 Task: Add Don Francisco's Hawaiian Hazelnut Flavored Single Serve Coffee Pods to the cart.
Action: Mouse pressed left at (18, 119)
Screenshot: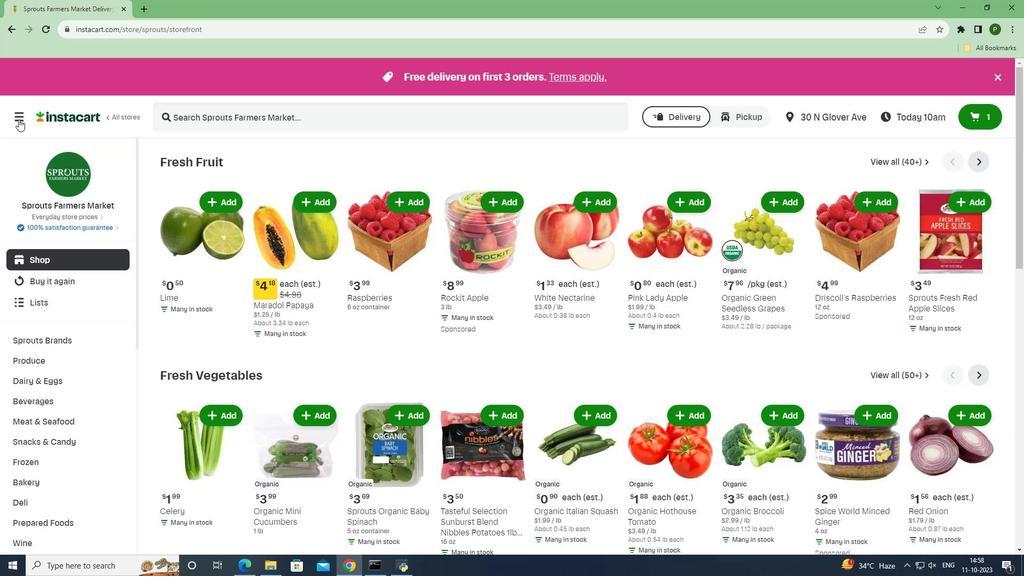 
Action: Mouse moved to (46, 282)
Screenshot: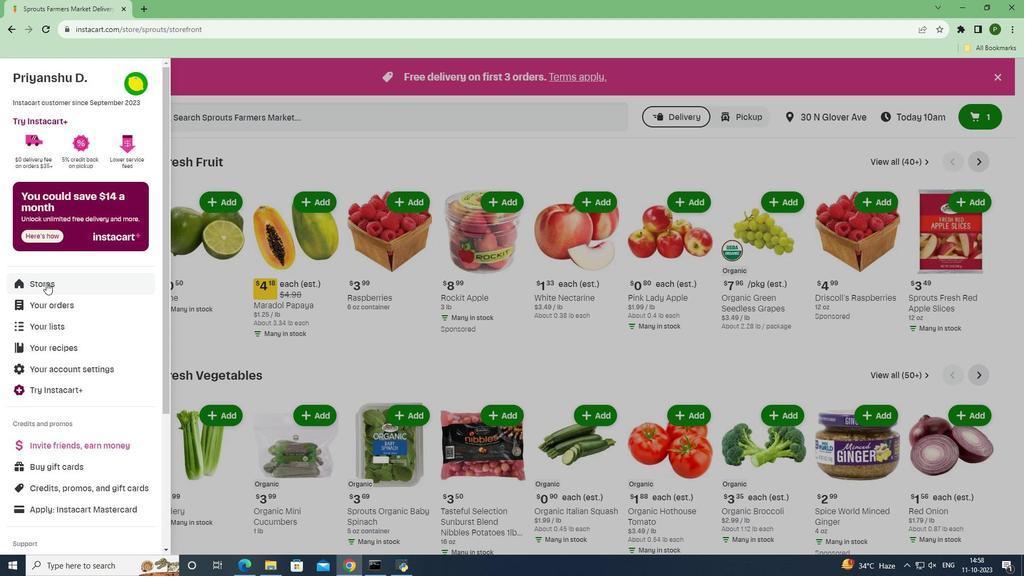 
Action: Mouse pressed left at (46, 282)
Screenshot: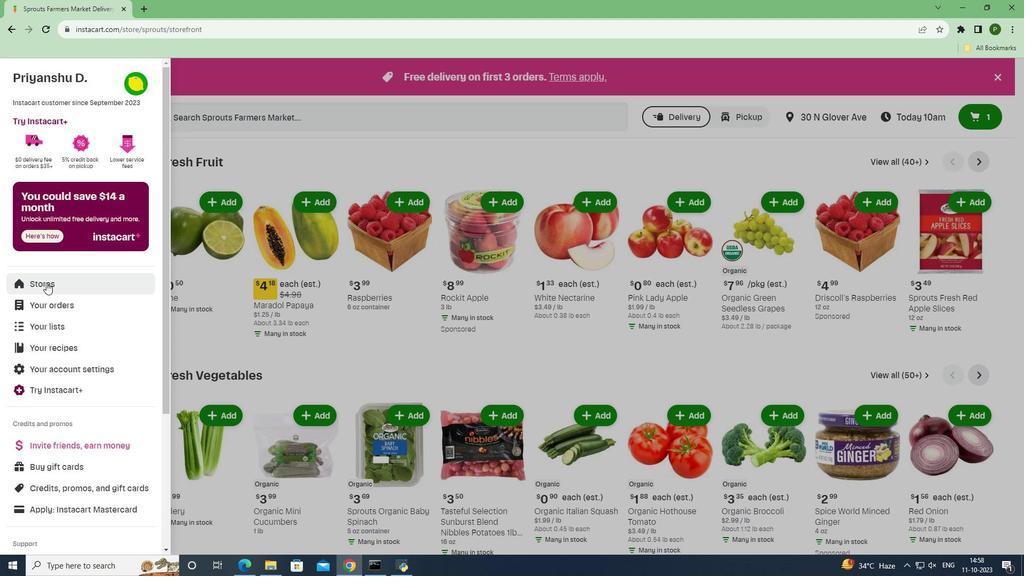 
Action: Mouse moved to (232, 131)
Screenshot: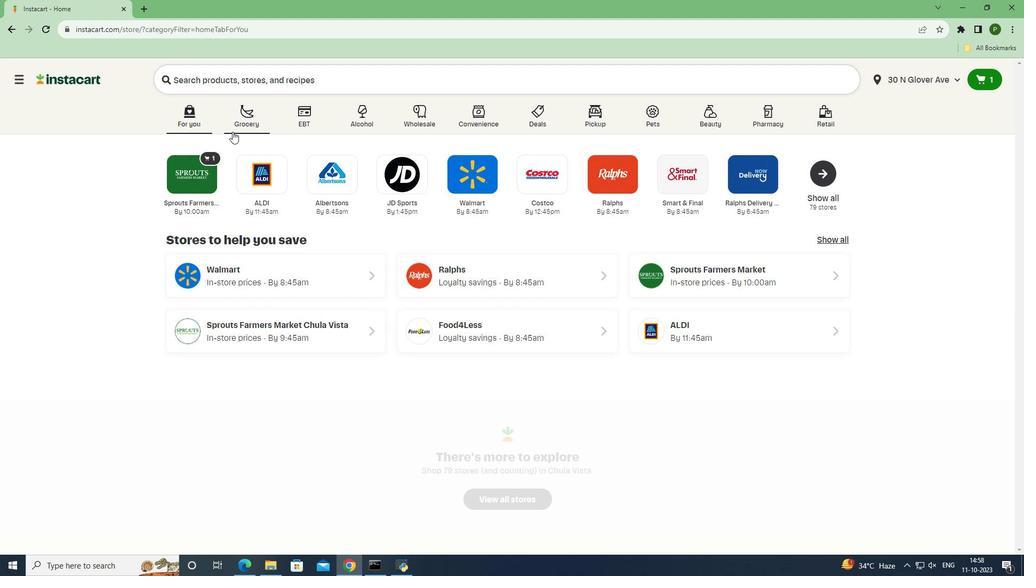 
Action: Mouse pressed left at (232, 131)
Screenshot: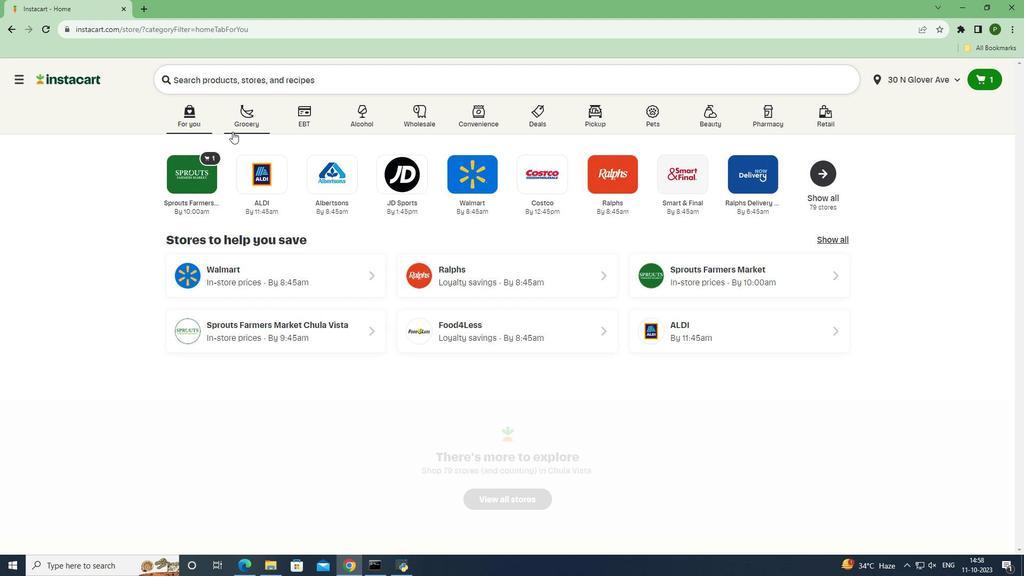 
Action: Mouse moved to (342, 201)
Screenshot: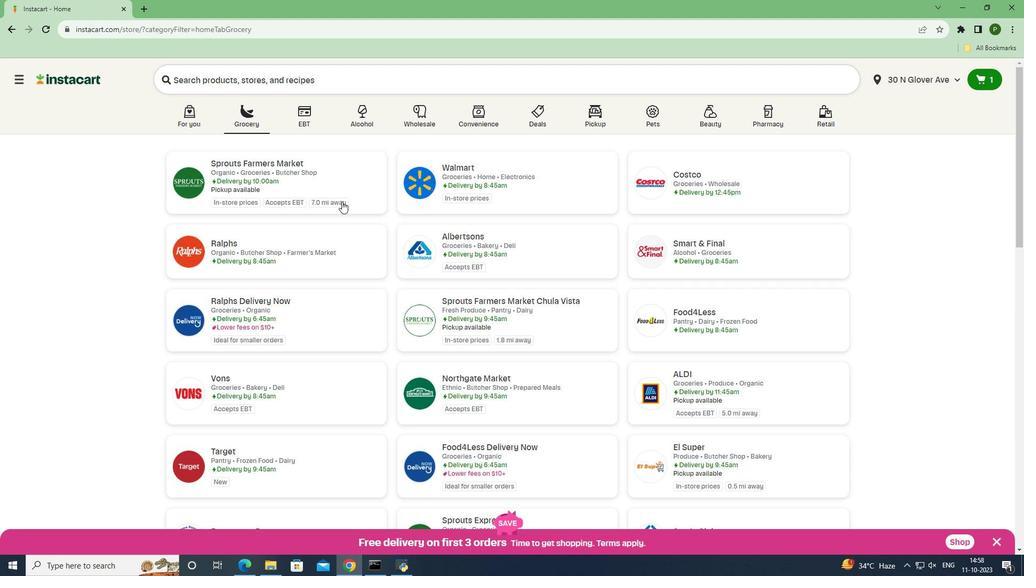 
Action: Mouse pressed left at (342, 201)
Screenshot: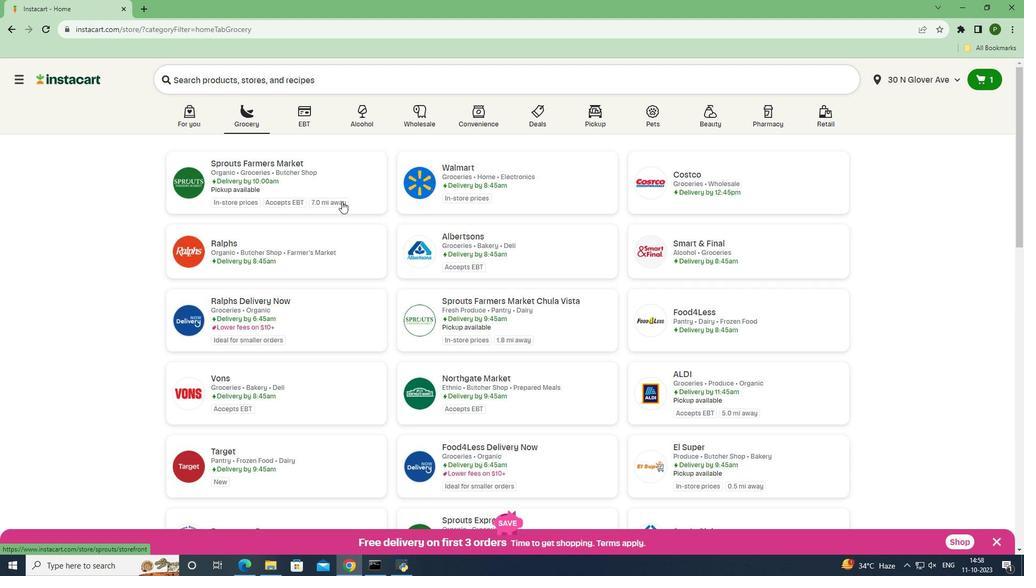 
Action: Mouse moved to (69, 407)
Screenshot: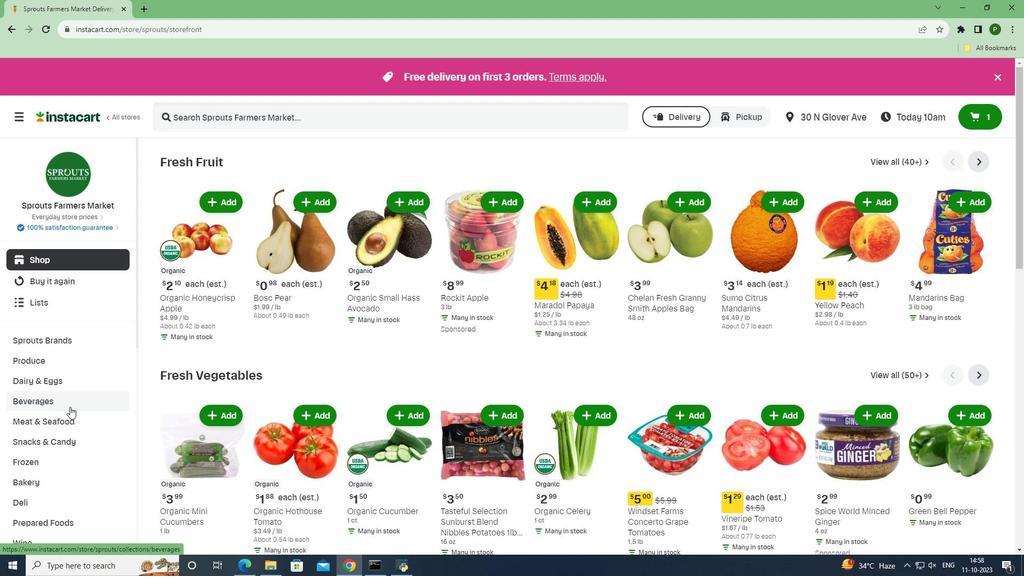 
Action: Mouse pressed left at (69, 407)
Screenshot: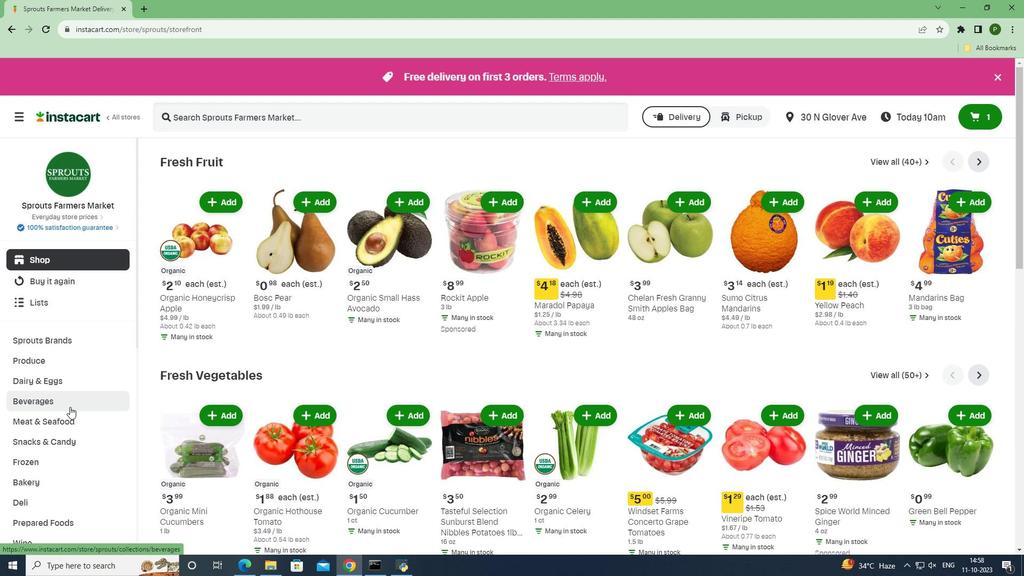 
Action: Mouse moved to (48, 462)
Screenshot: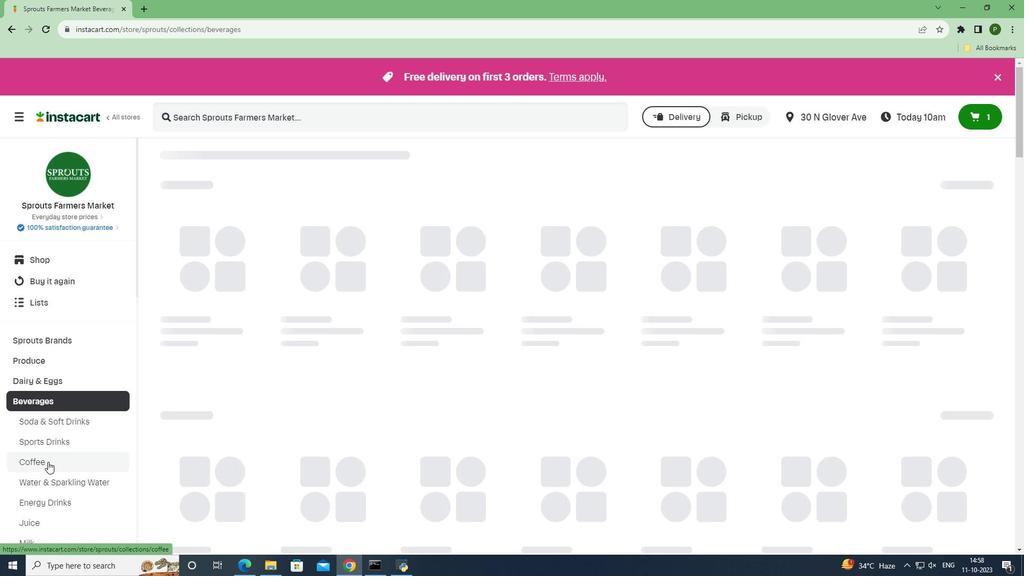 
Action: Mouse pressed left at (48, 462)
Screenshot: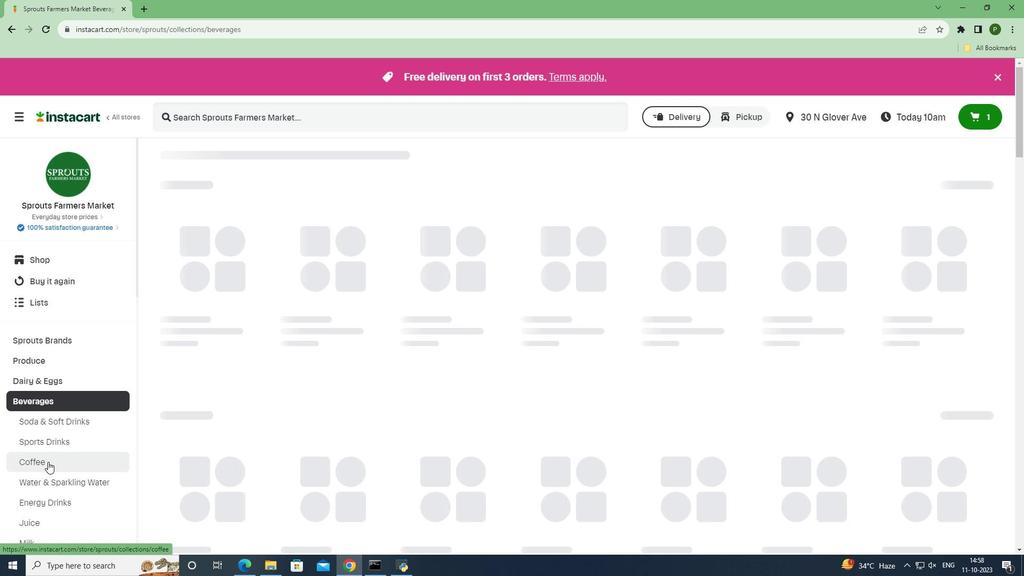 
Action: Mouse moved to (208, 118)
Screenshot: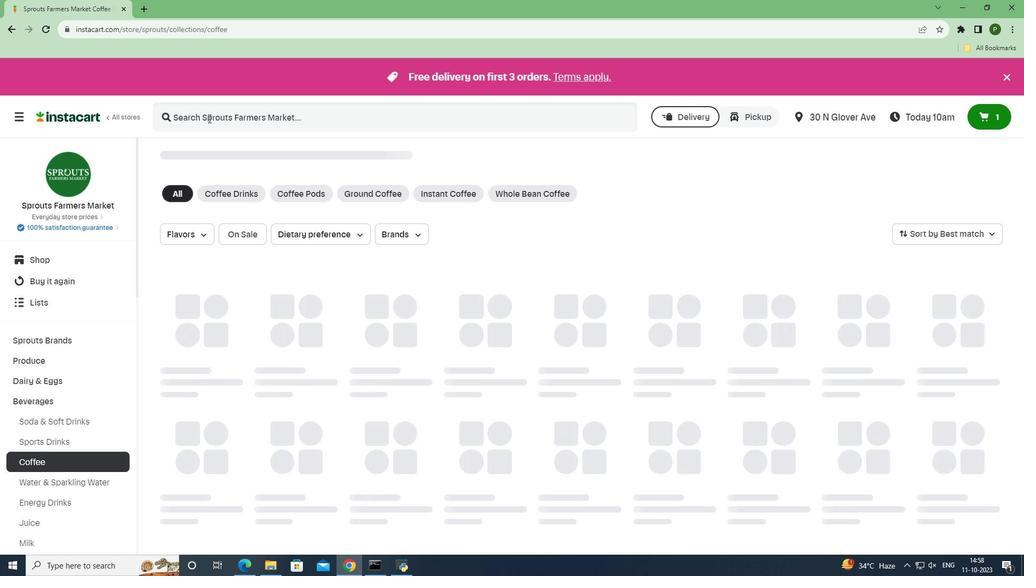 
Action: Mouse pressed left at (208, 118)
Screenshot: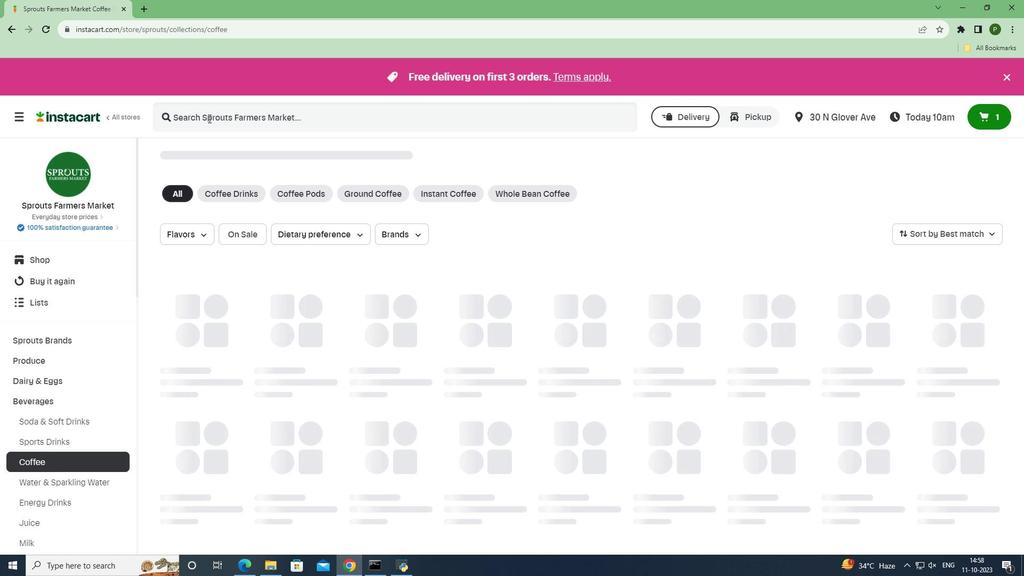 
Action: Key pressed <Key.caps_lock>
Screenshot: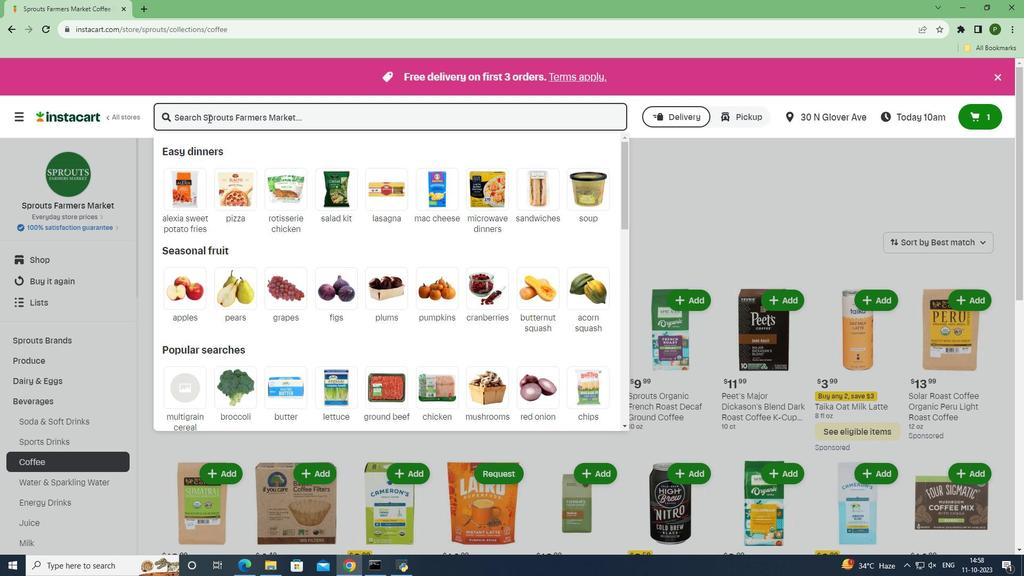 
Action: Mouse moved to (208, 119)
Screenshot: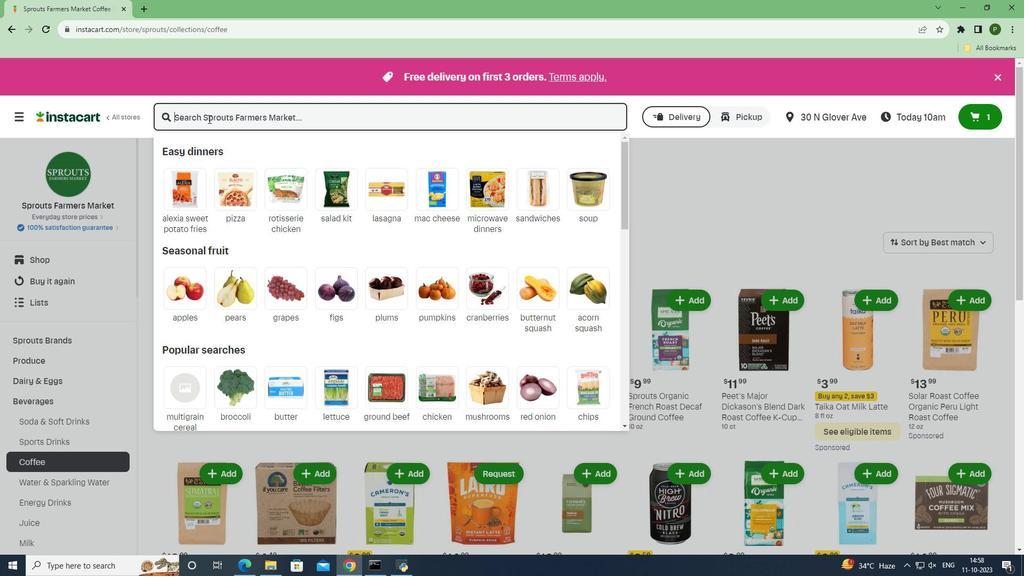 
Action: Key pressed D<Key.caps_lock>on<Key.space><Key.caps_lock>F<Key.caps_lock>rancisco's<Key.space><Key.caps_lock>H<Key.caps_lock>awaiian<Key.space><Key.caps_lock>H<Key.caps_lock>azelnut<Key.space><Key.caps_lock>F<Key.caps_lock>lavored<Key.space><Key.caps_lock>S<Key.caps_lock>ingle<Key.space><Key.caps_lock>S<Key.caps_lock>erve<Key.space><Key.caps_lock>C<Key.caps_lock>offee<Key.space><Key.caps_lock>P<Key.caps_lock>ods<Key.enter>
Screenshot: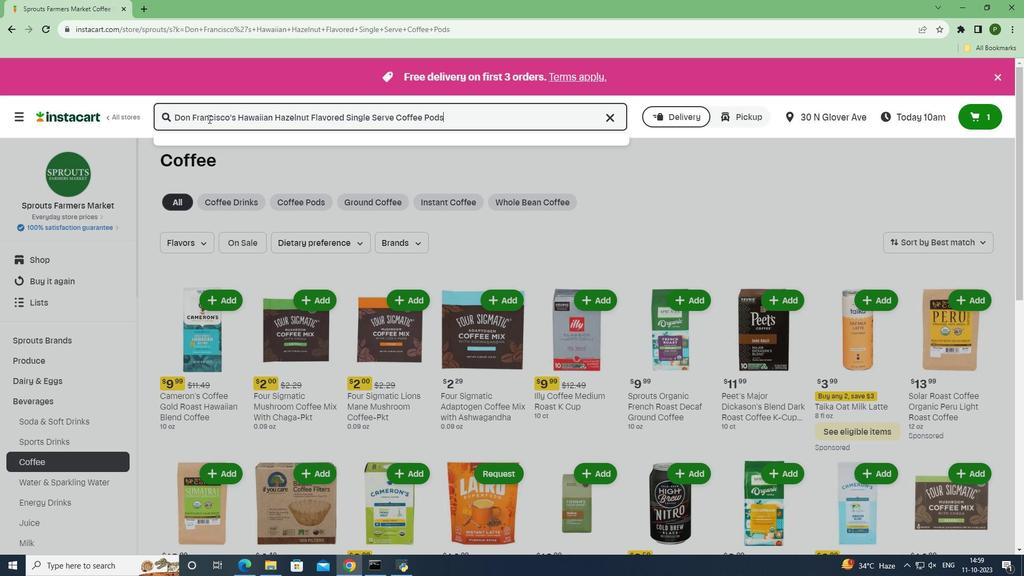 
Action: Mouse moved to (295, 230)
Screenshot: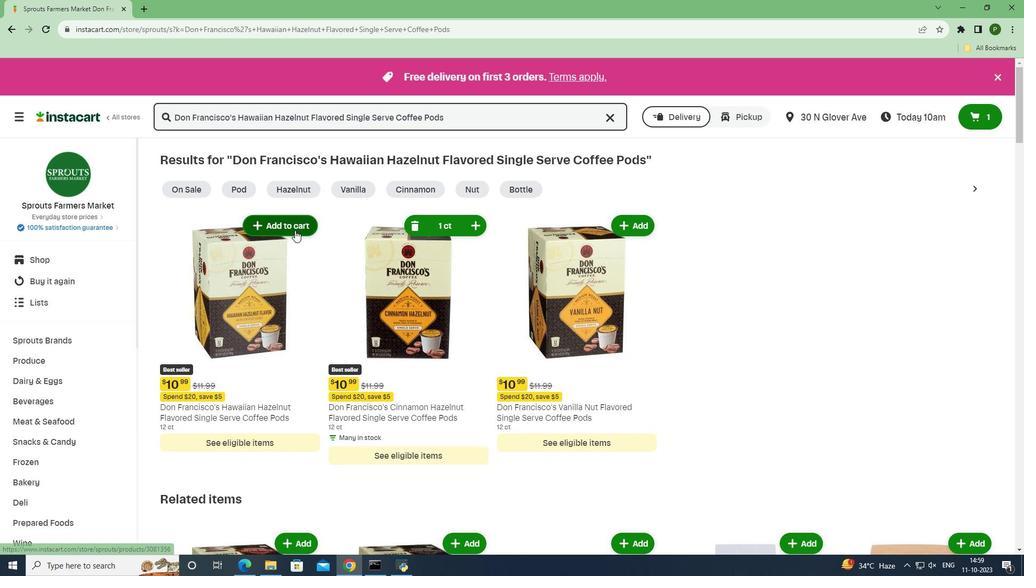
Action: Mouse pressed left at (295, 230)
Screenshot: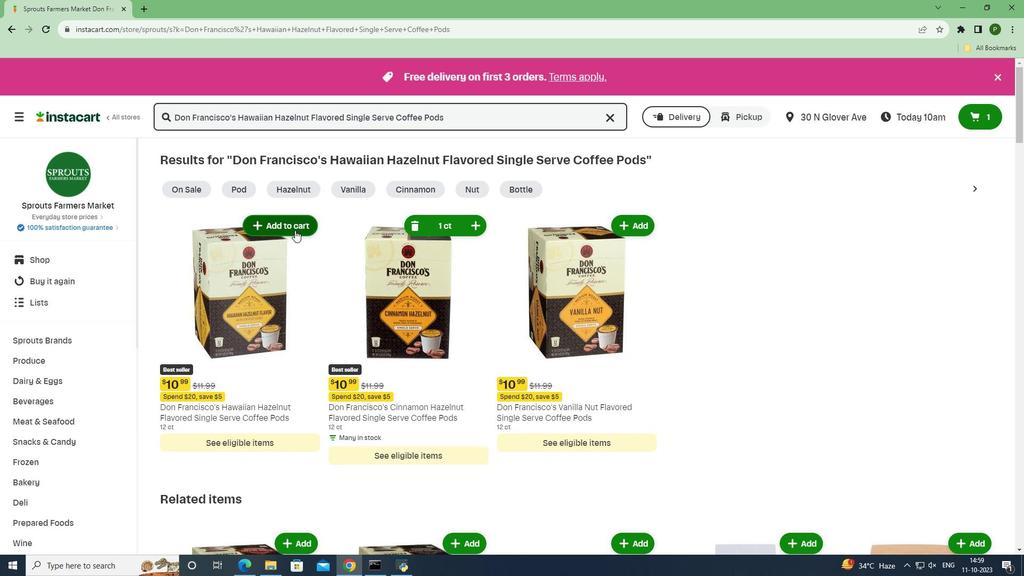 
Action: Mouse moved to (325, 309)
Screenshot: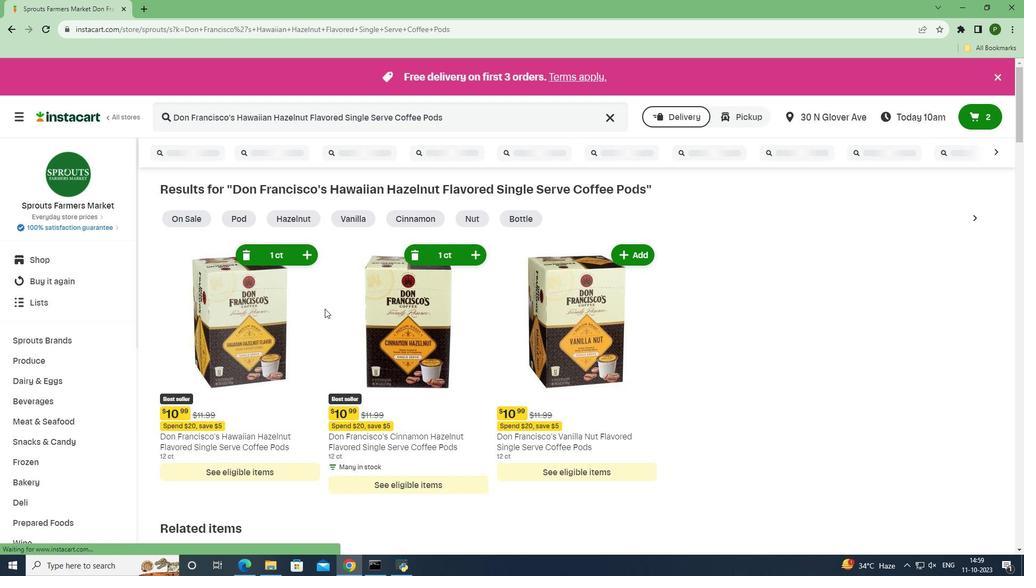 
